 Task: Change the font of 'Rio Carnival' to Arial, size 12, and replace 'massive' with 'huge' in the document.
Action: Mouse moved to (350, 149)
Screenshot: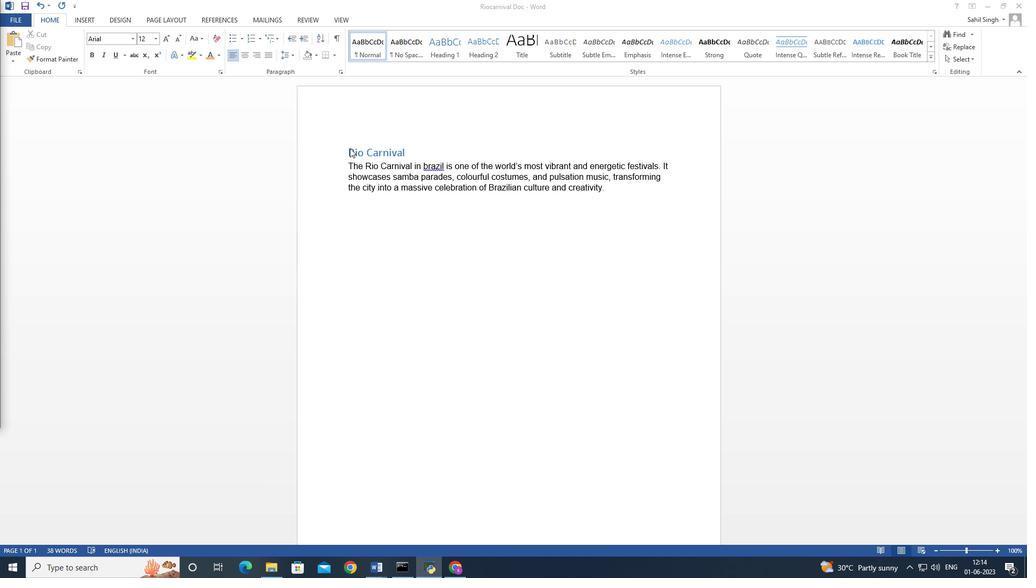 
Action: Mouse pressed left at (350, 149)
Screenshot: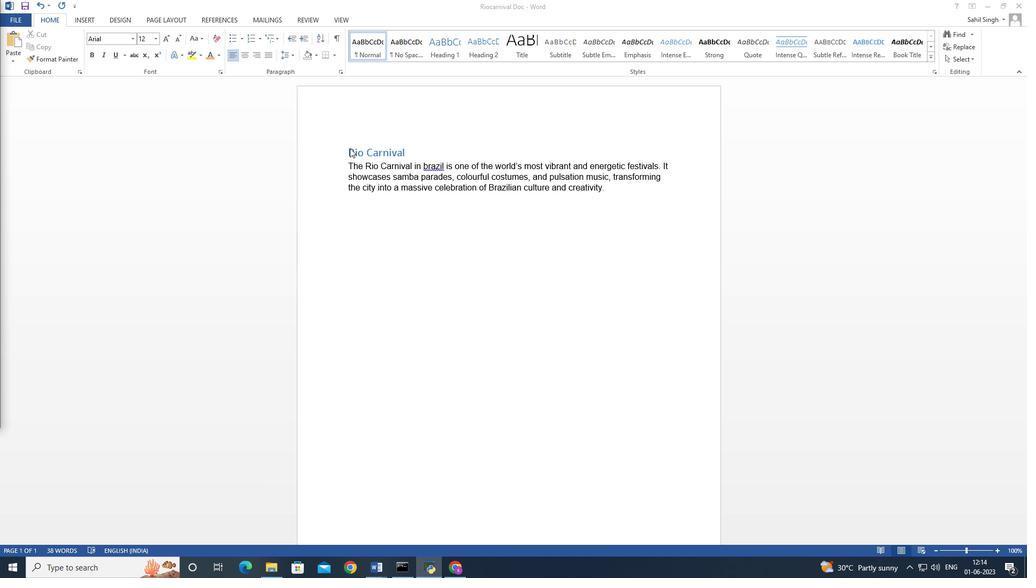 
Action: Mouse moved to (409, 151)
Screenshot: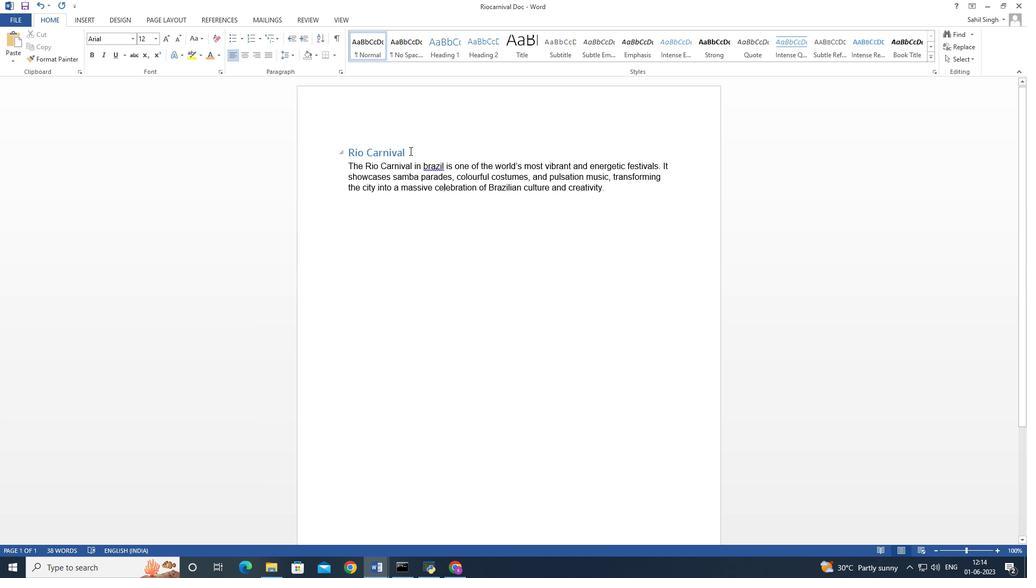 
Action: Mouse pressed left at (409, 151)
Screenshot: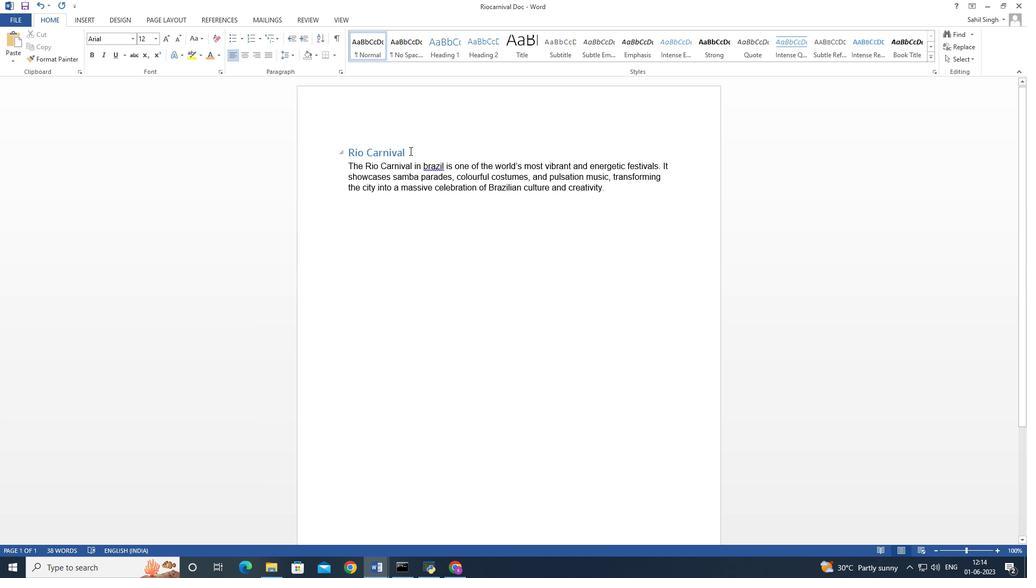
Action: Mouse moved to (368, 71)
Screenshot: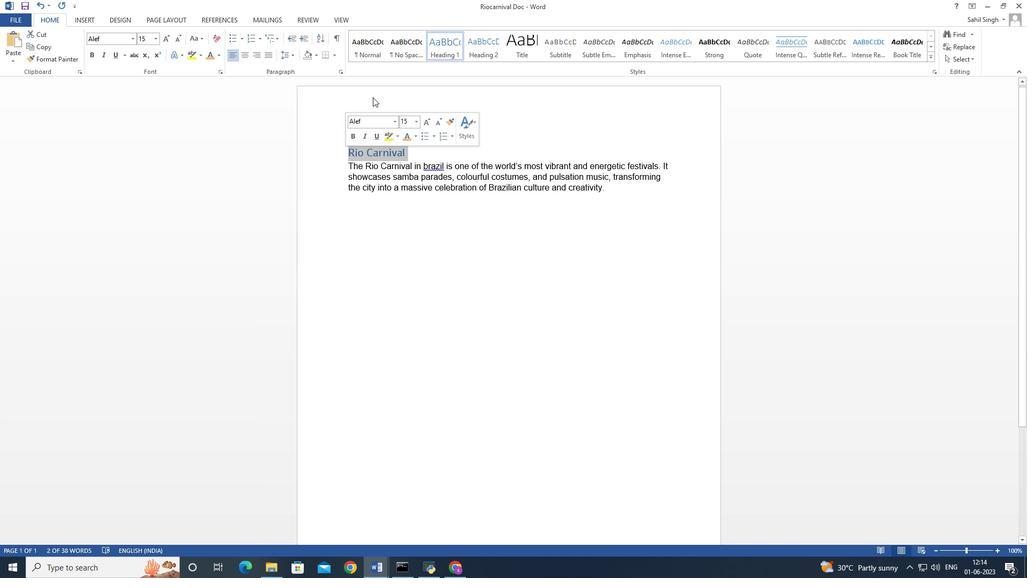 
Action: Key pressed ctrl+I
Screenshot: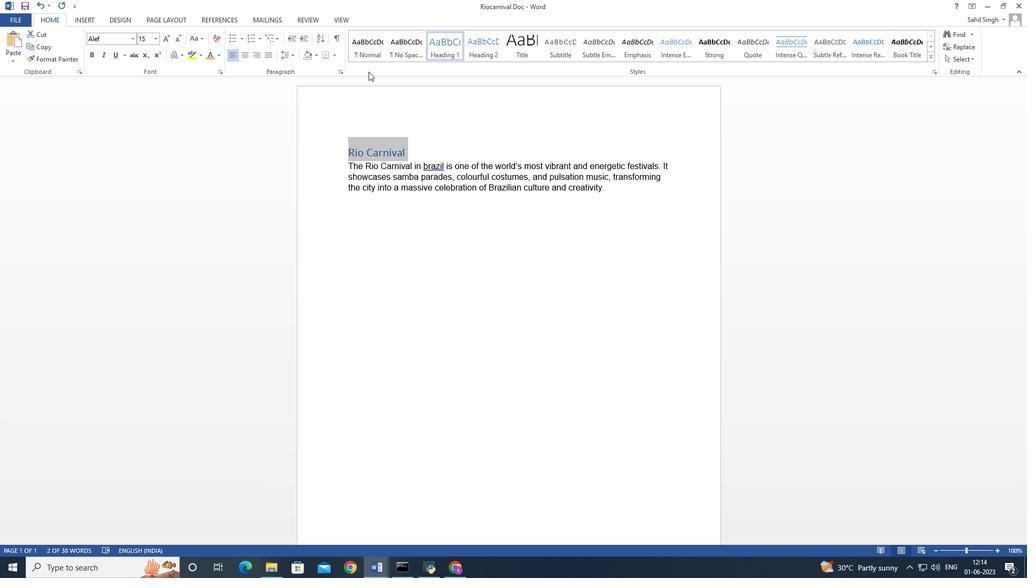 
Action: Mouse moved to (471, 240)
Screenshot: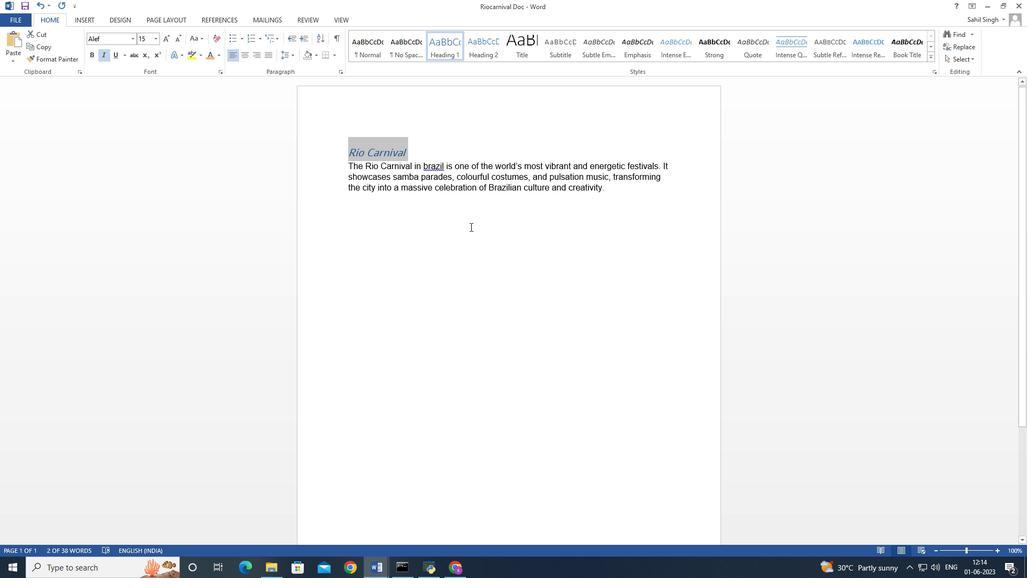 
Action: Mouse pressed left at (471, 240)
Screenshot: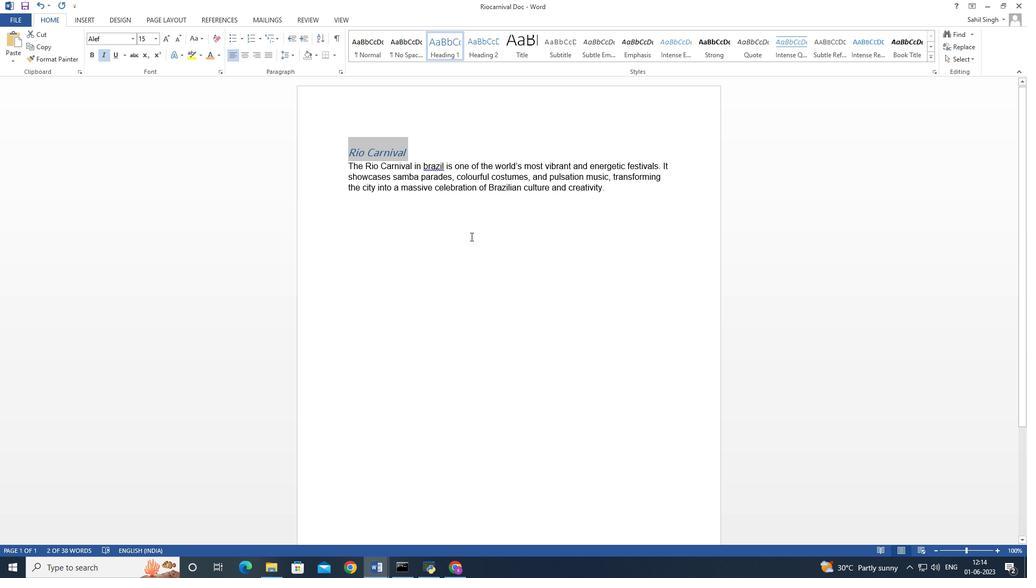 
Action: Key pressed ctrl+Hmassive<Key.tab><Key.backspace>huge
Screenshot: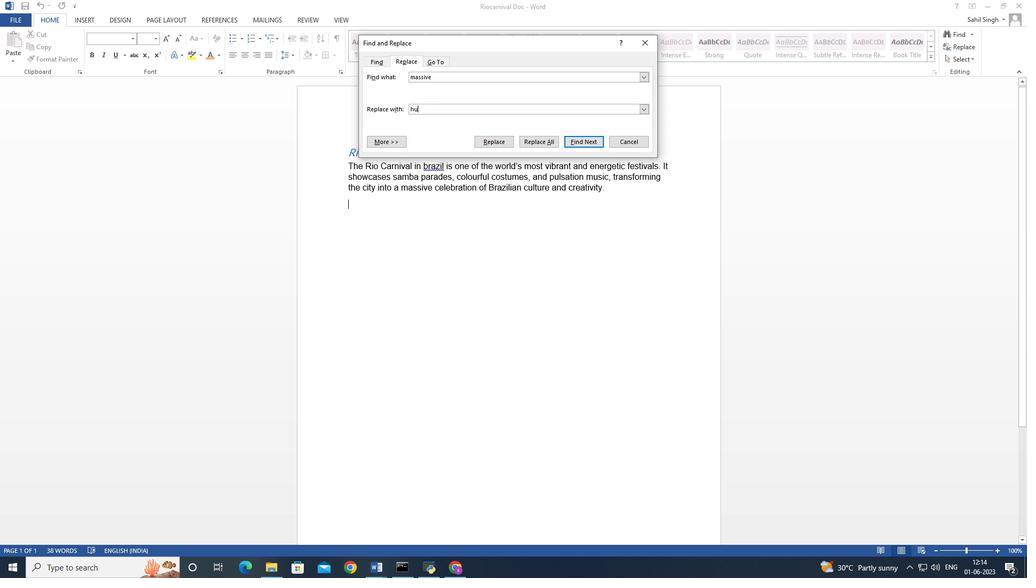 
Action: Mouse moved to (543, 141)
Screenshot: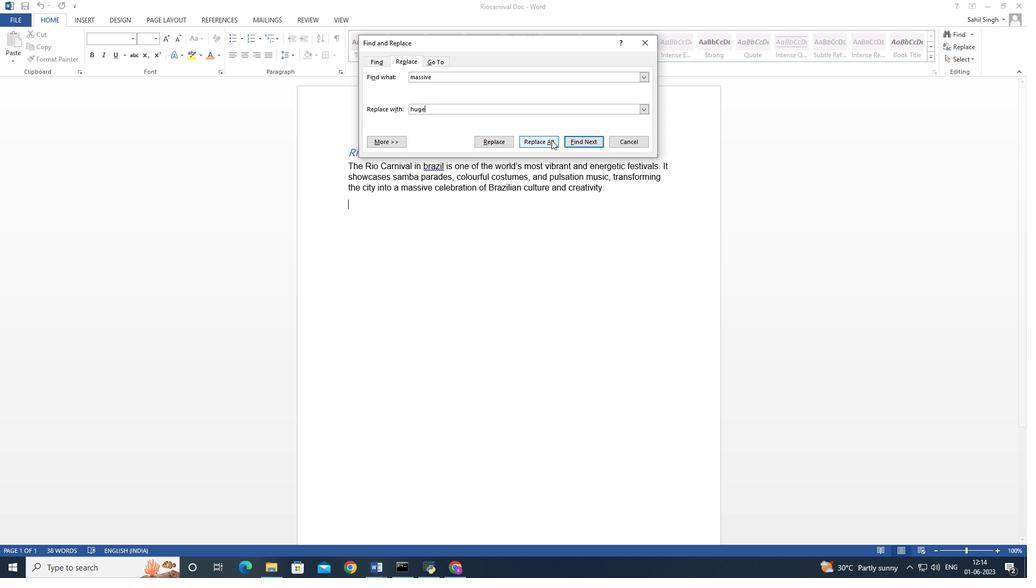 
Action: Mouse pressed left at (543, 141)
Screenshot: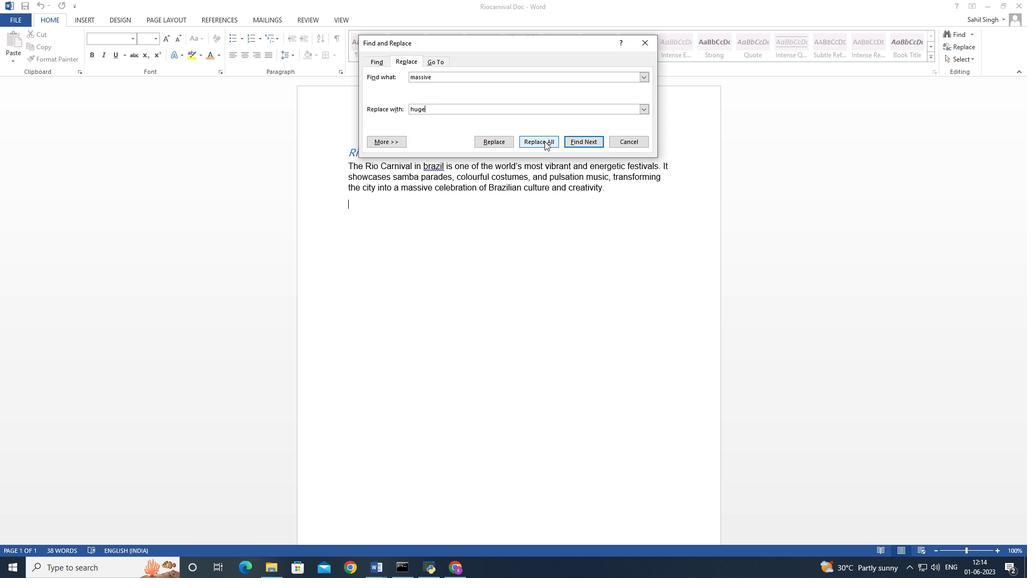 
Action: Mouse moved to (521, 317)
Screenshot: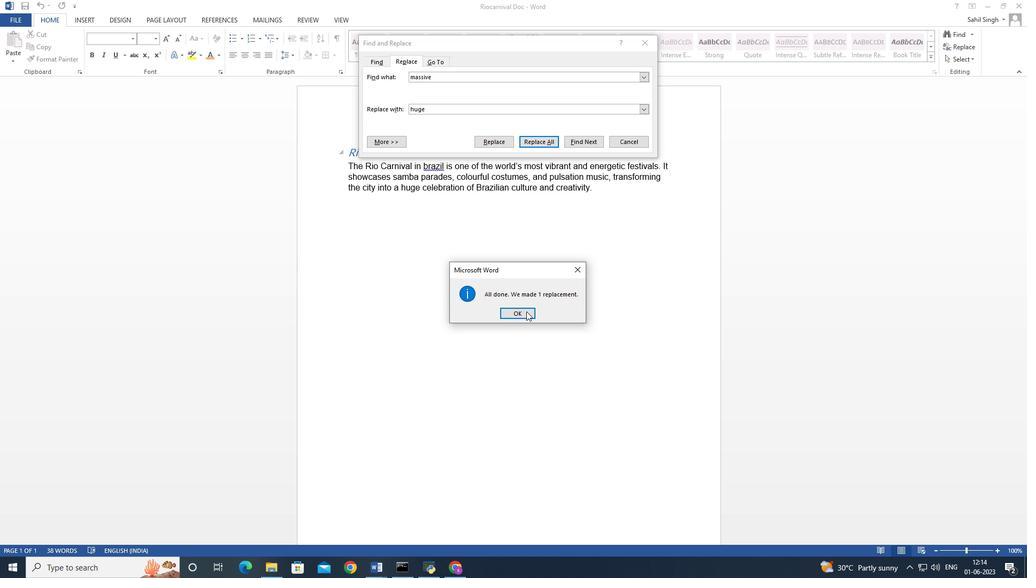 
Action: Mouse pressed left at (521, 317)
Screenshot: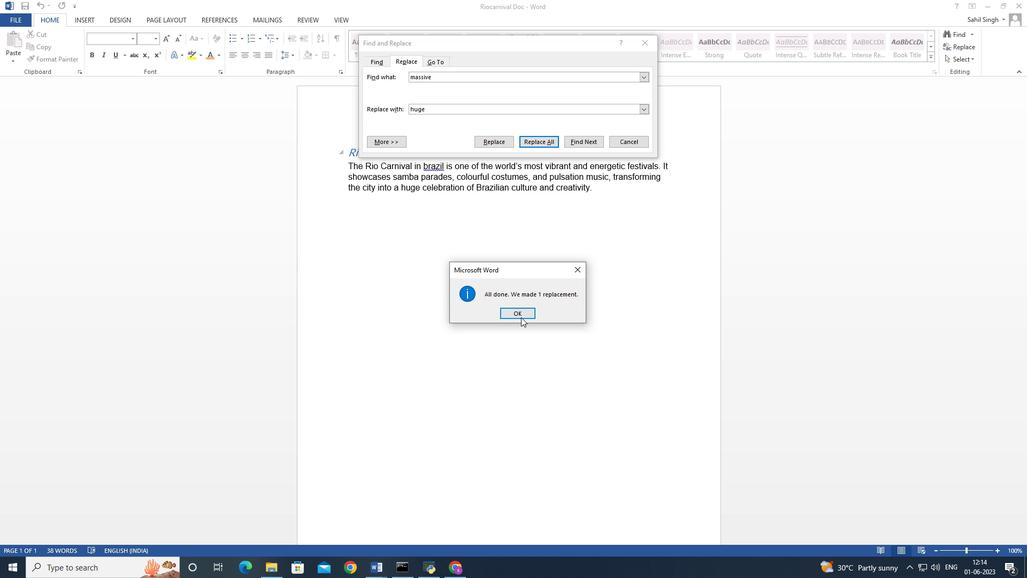 
Action: Mouse moved to (632, 143)
Screenshot: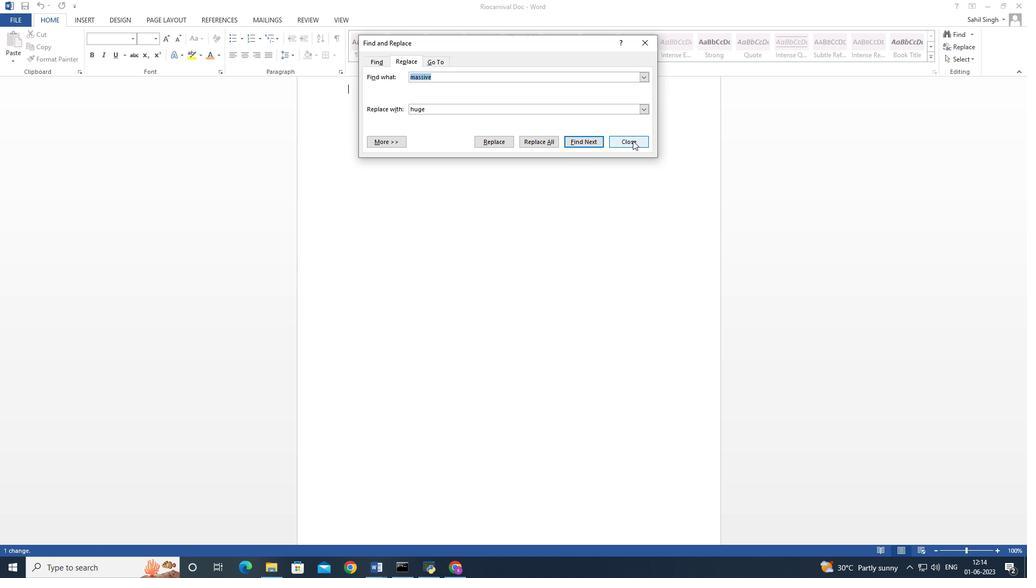 
Action: Mouse pressed left at (632, 143)
Screenshot: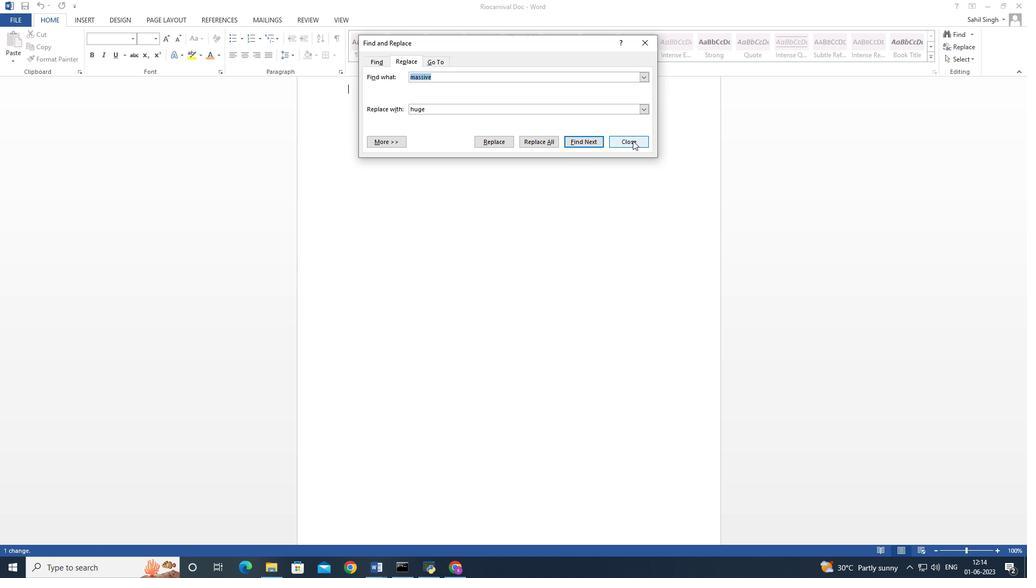 
Action: Mouse moved to (561, 190)
Screenshot: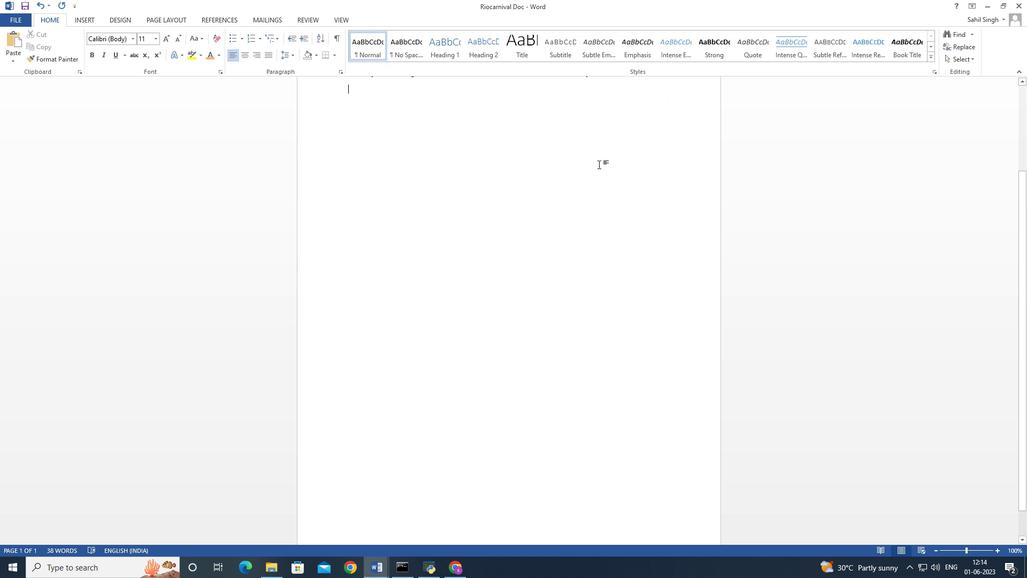 
Action: Mouse scrolled (561, 191) with delta (0, 0)
Screenshot: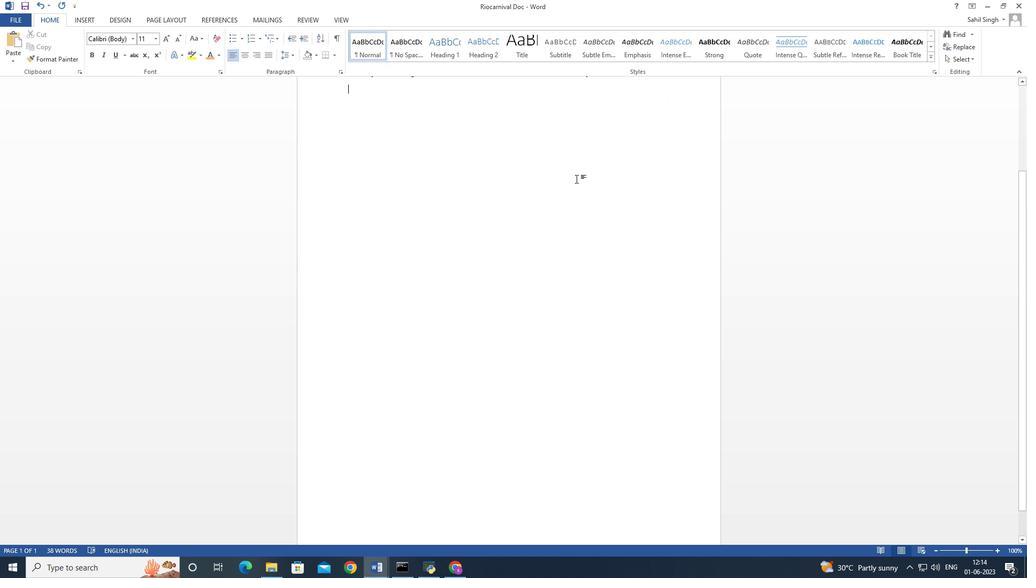 
Action: Mouse scrolled (561, 191) with delta (0, 0)
Screenshot: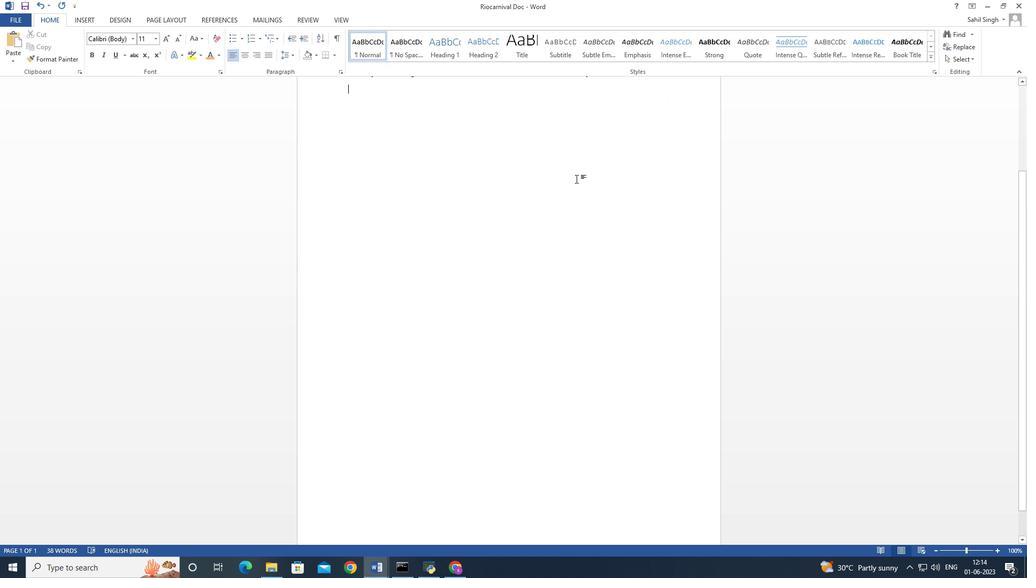 
Action: Mouse scrolled (561, 191) with delta (0, 0)
Screenshot: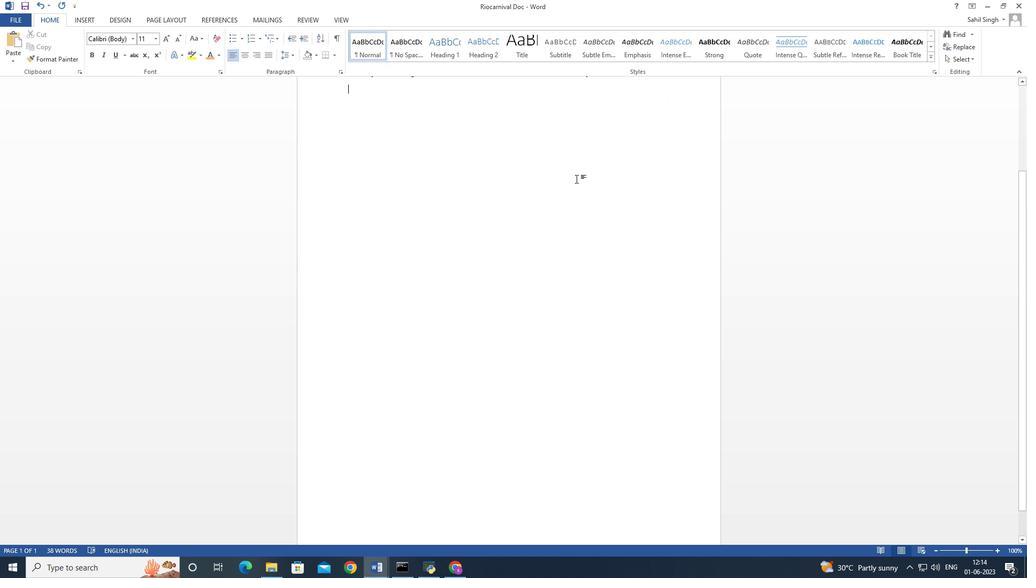 
Action: Mouse scrolled (561, 191) with delta (0, 0)
Screenshot: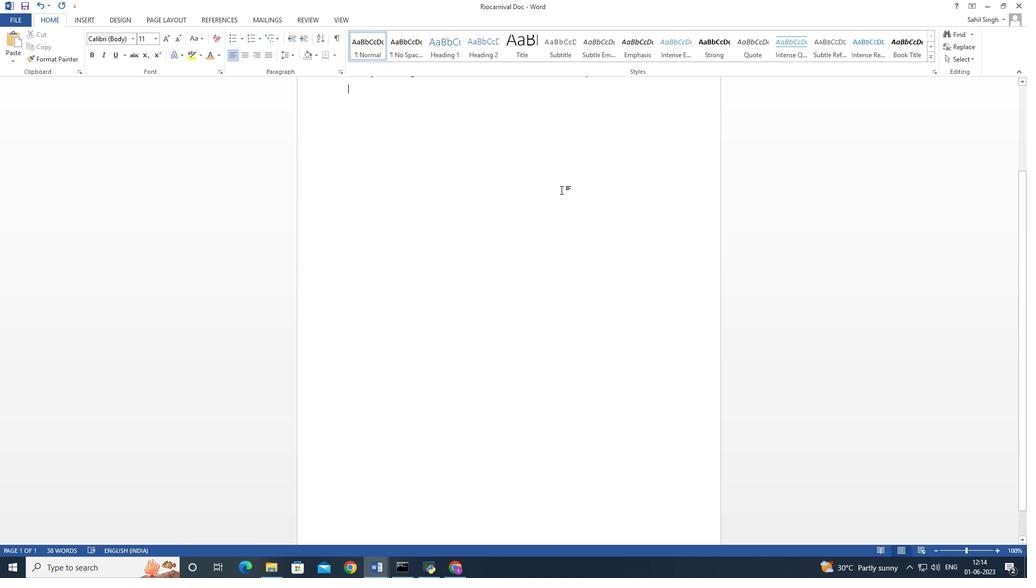 
Action: Mouse scrolled (561, 191) with delta (0, 0)
Screenshot: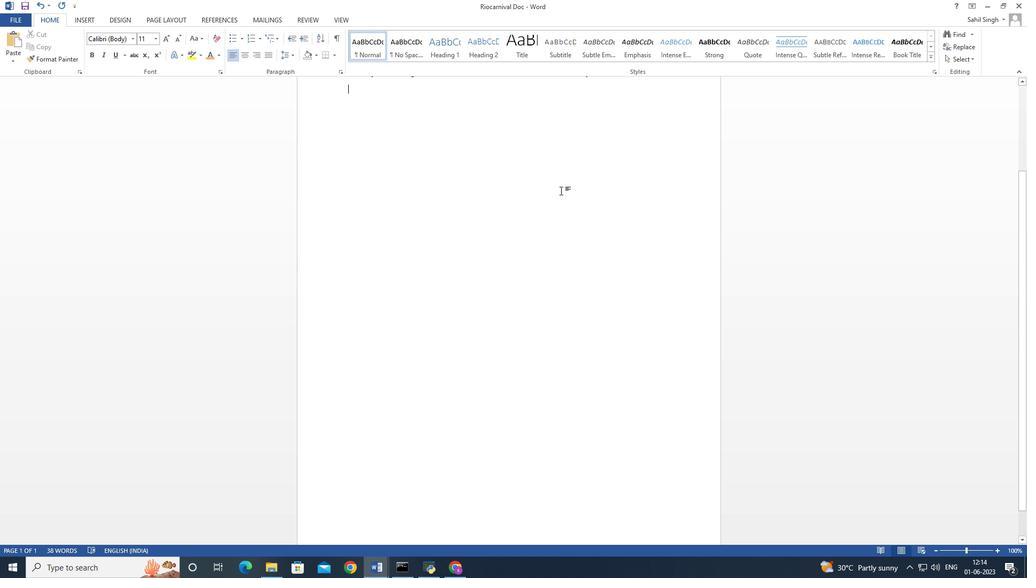 
